 Task: Select the right option in the open positioning.
Action: Mouse moved to (7, 549)
Screenshot: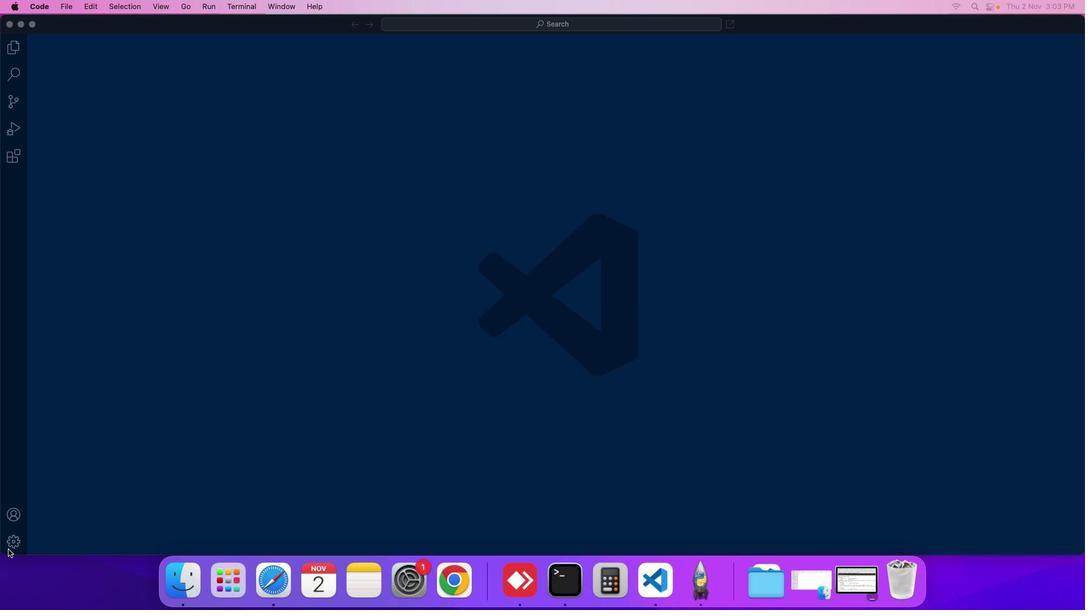 
Action: Mouse pressed left at (7, 549)
Screenshot: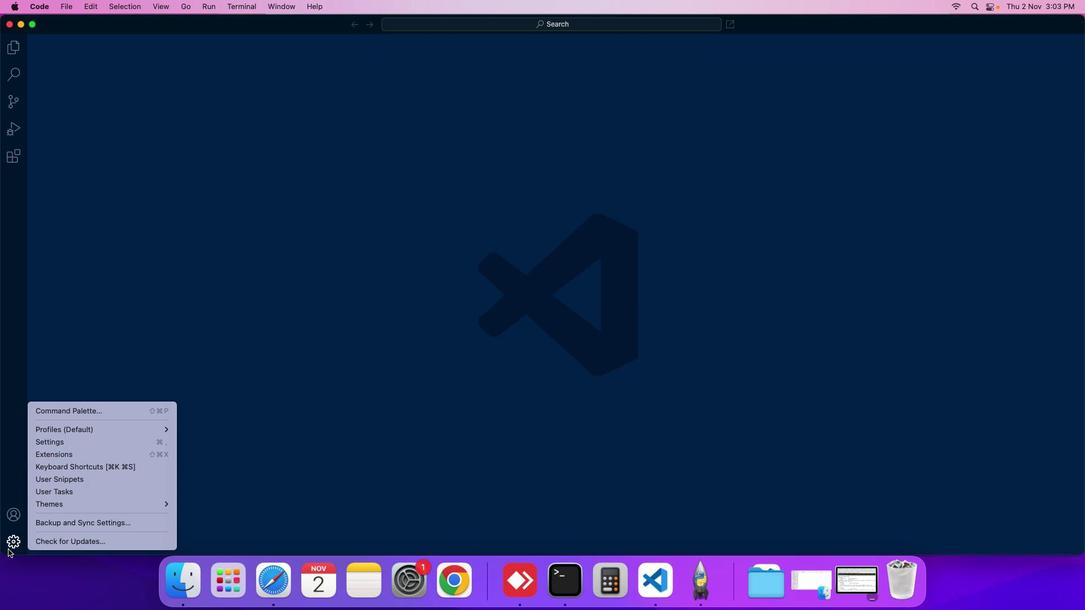 
Action: Mouse moved to (71, 442)
Screenshot: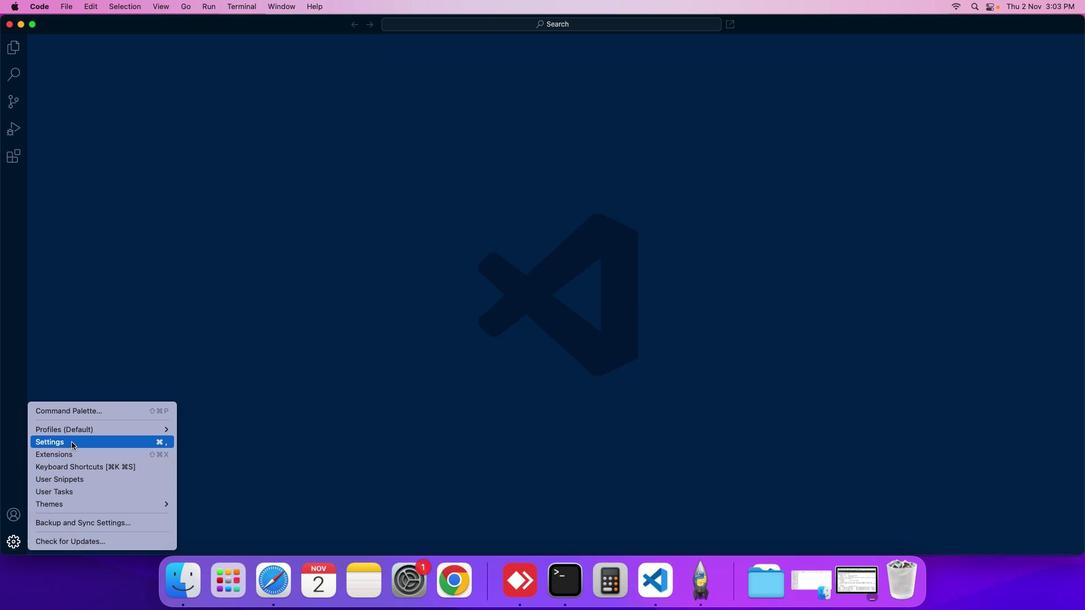 
Action: Mouse pressed left at (71, 442)
Screenshot: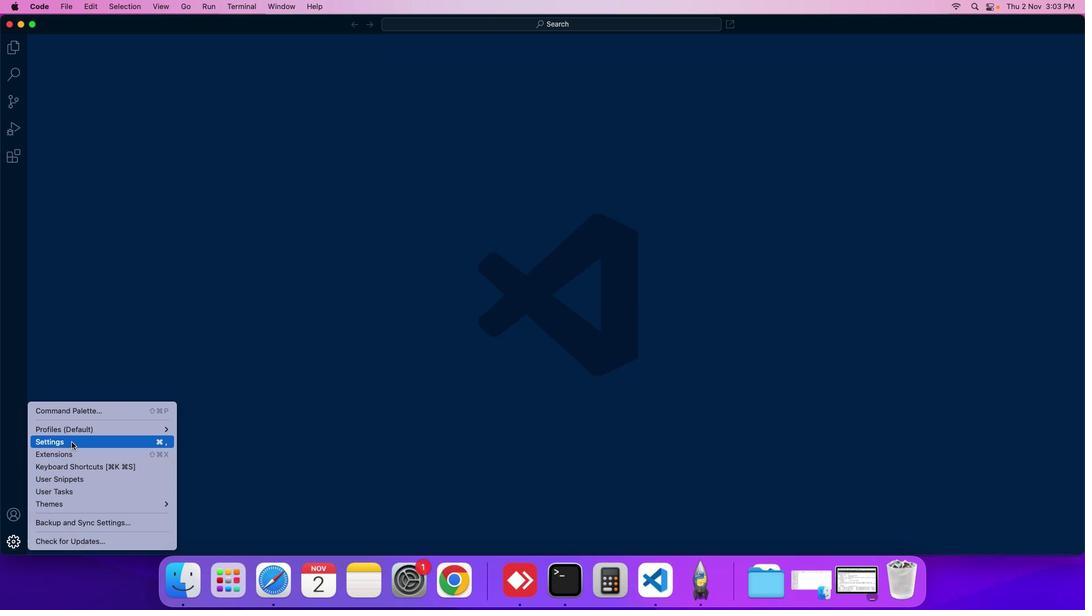 
Action: Mouse moved to (269, 140)
Screenshot: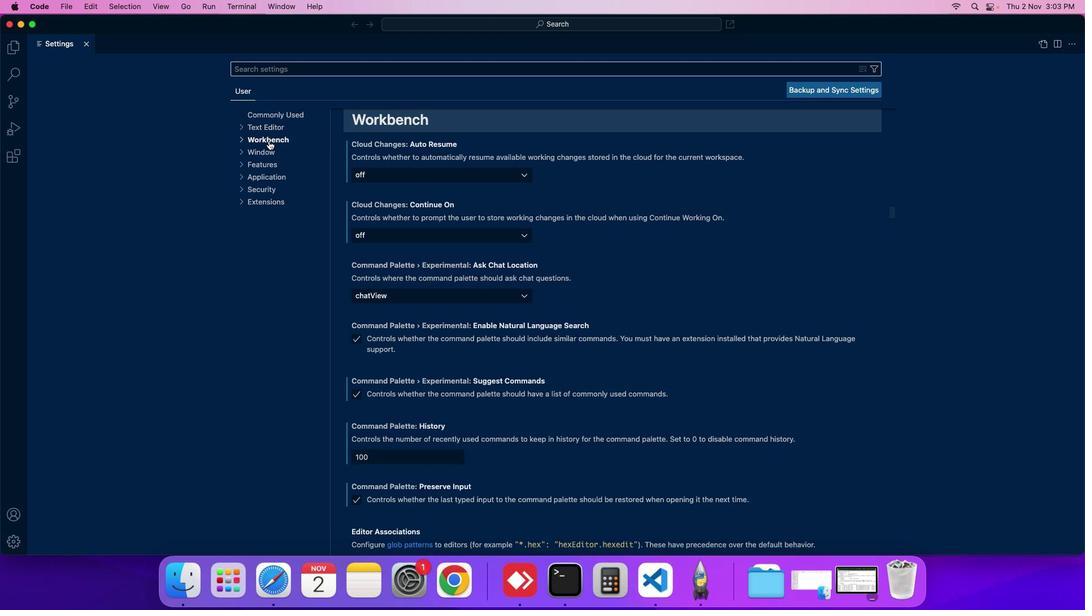 
Action: Mouse pressed left at (269, 140)
Screenshot: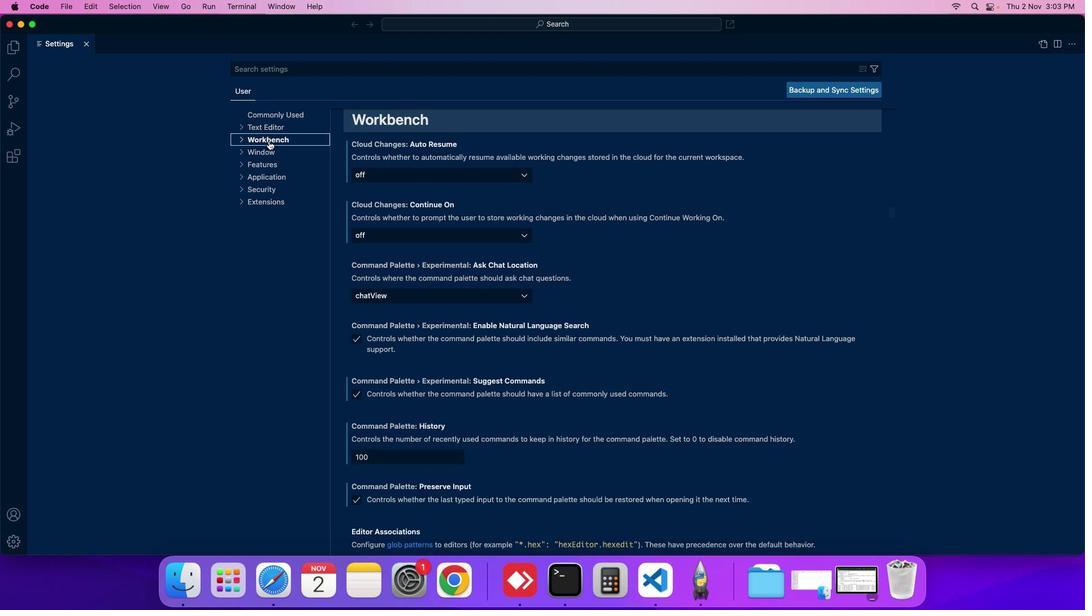 
Action: Mouse moved to (281, 179)
Screenshot: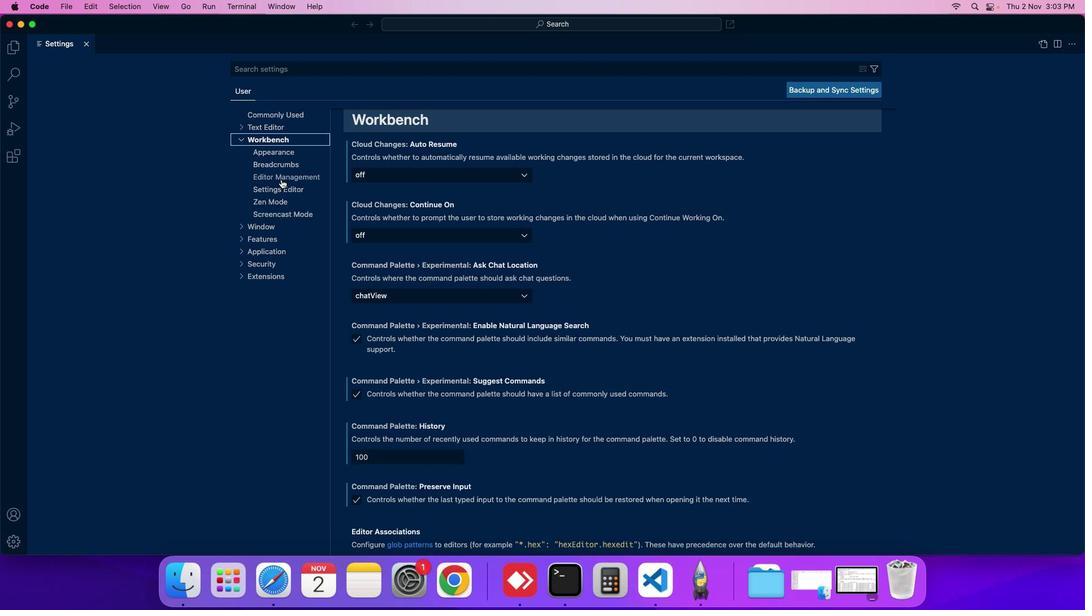 
Action: Mouse pressed left at (281, 179)
Screenshot: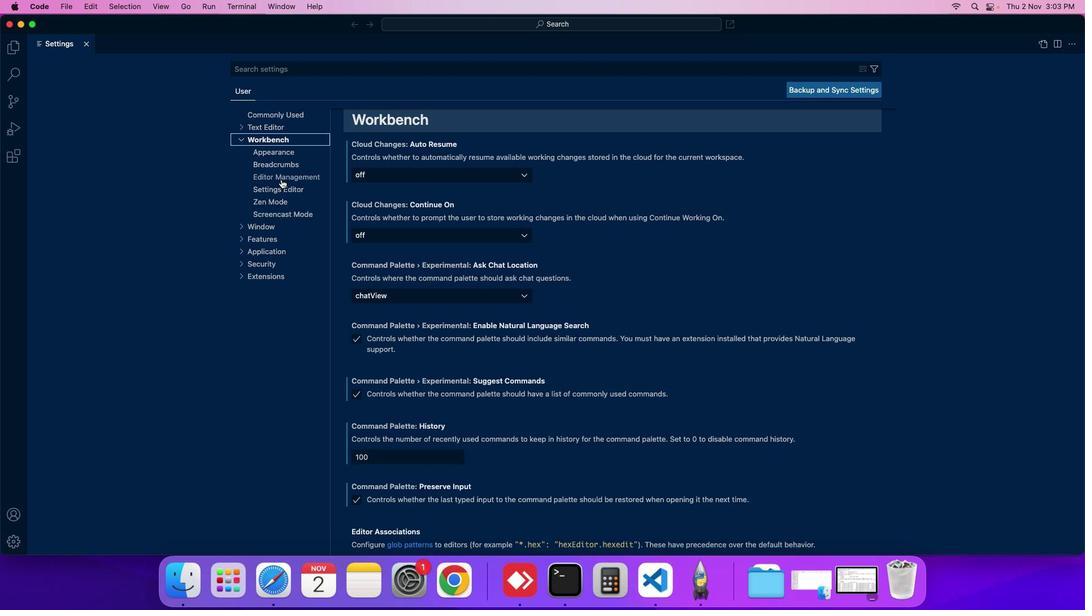 
Action: Mouse moved to (401, 345)
Screenshot: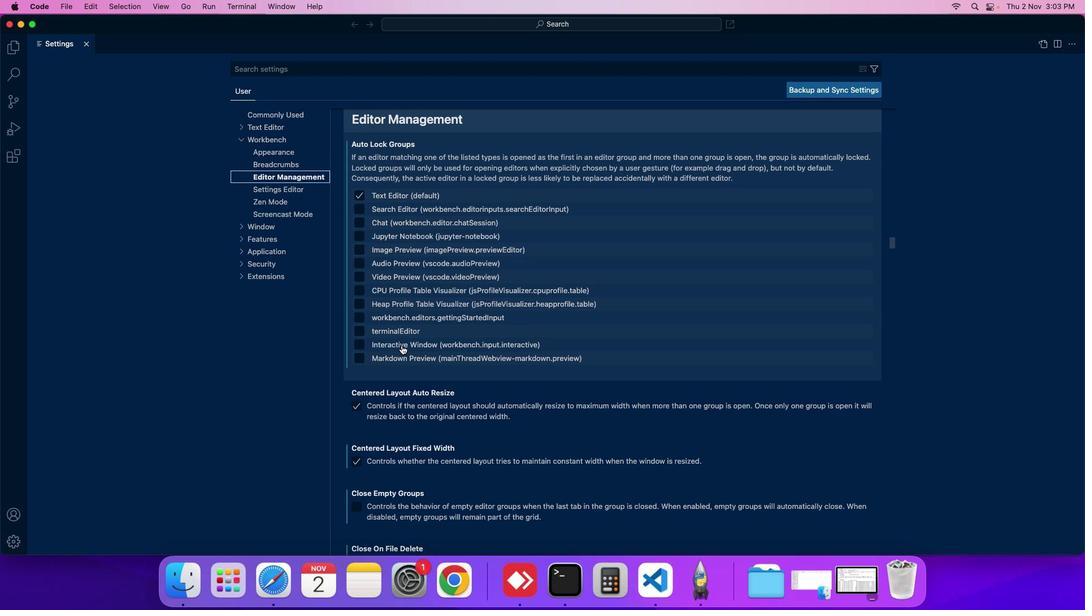 
Action: Mouse scrolled (401, 345) with delta (0, 0)
Screenshot: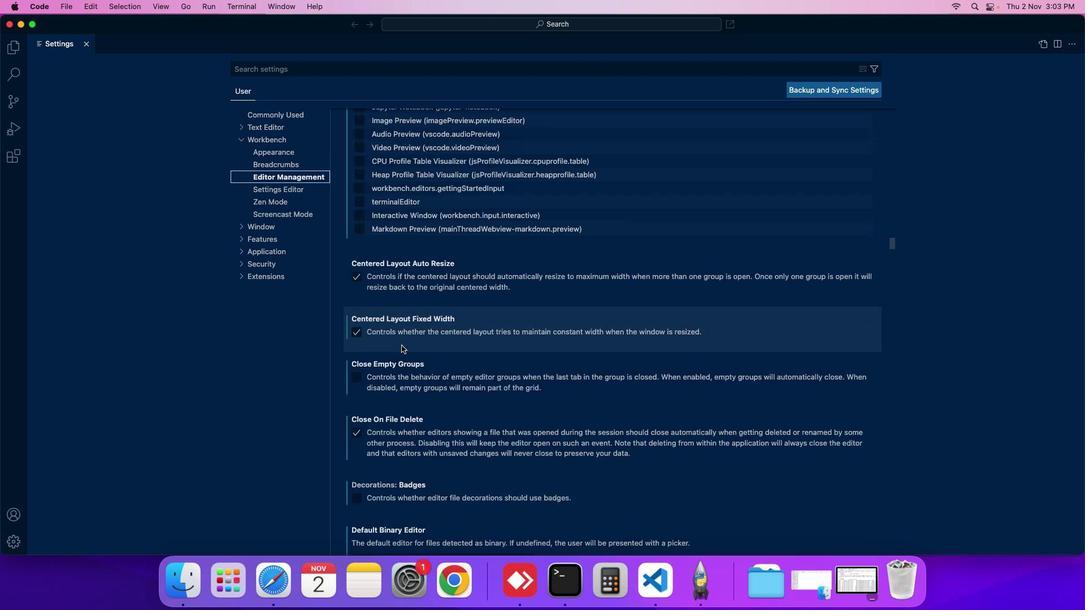 
Action: Mouse scrolled (401, 345) with delta (0, 0)
Screenshot: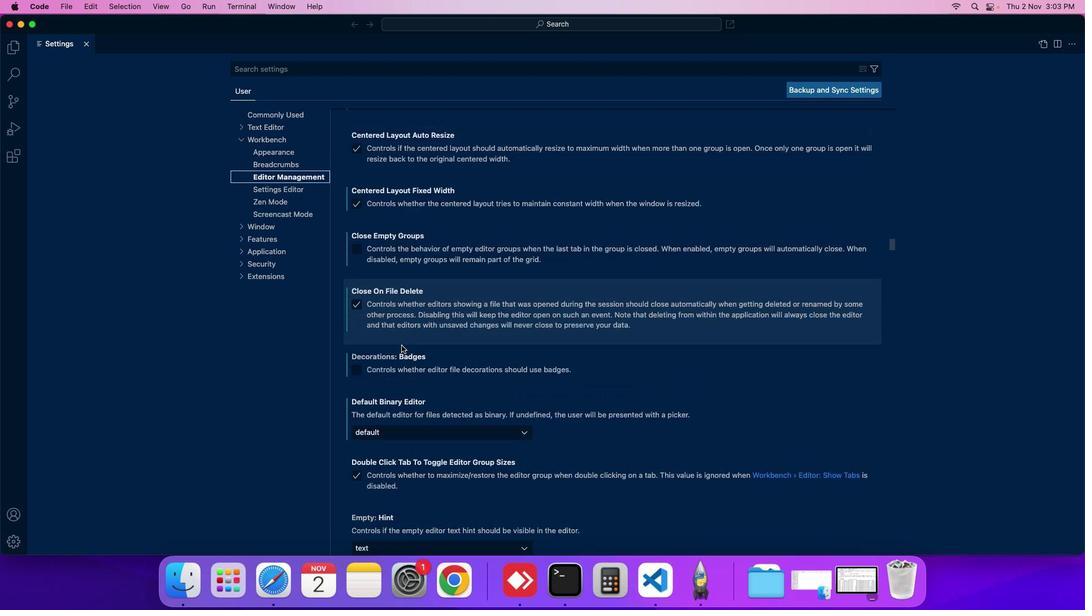 
Action: Mouse moved to (401, 346)
Screenshot: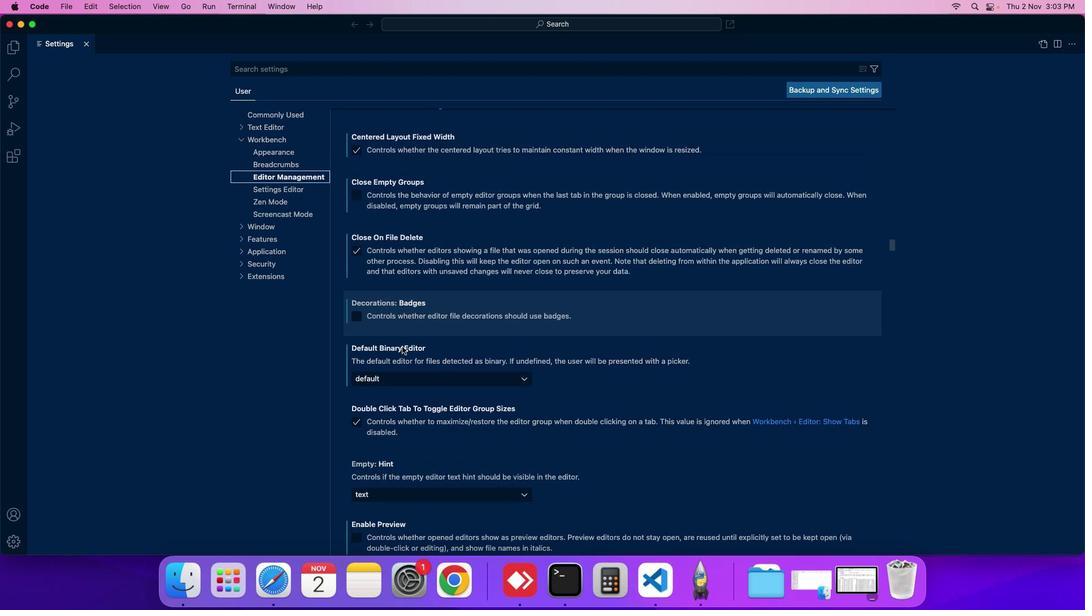 
Action: Mouse scrolled (401, 346) with delta (0, 0)
Screenshot: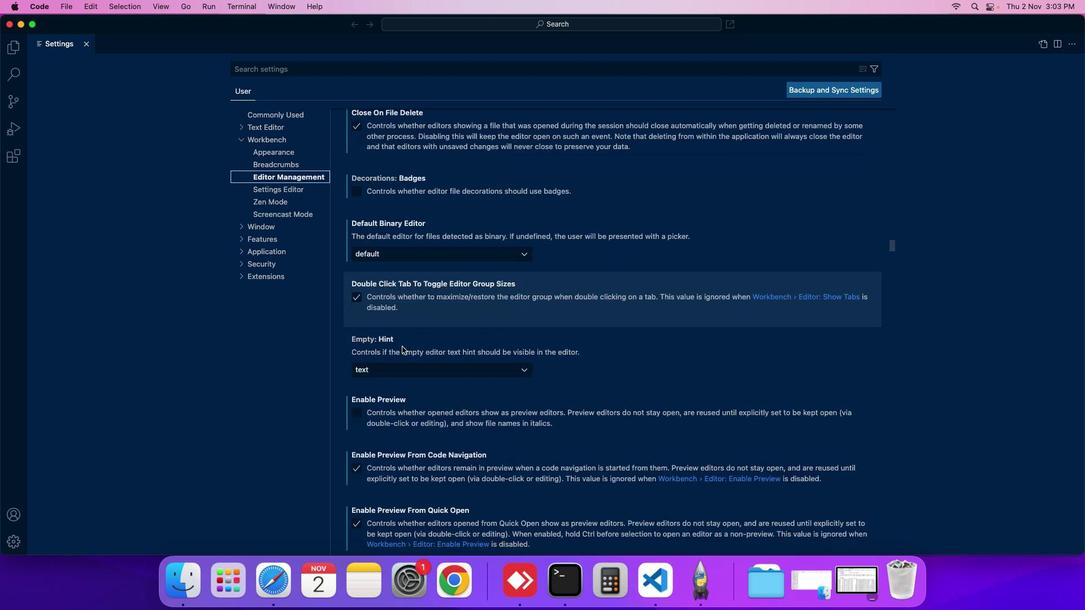 
Action: Mouse scrolled (401, 346) with delta (0, 0)
Screenshot: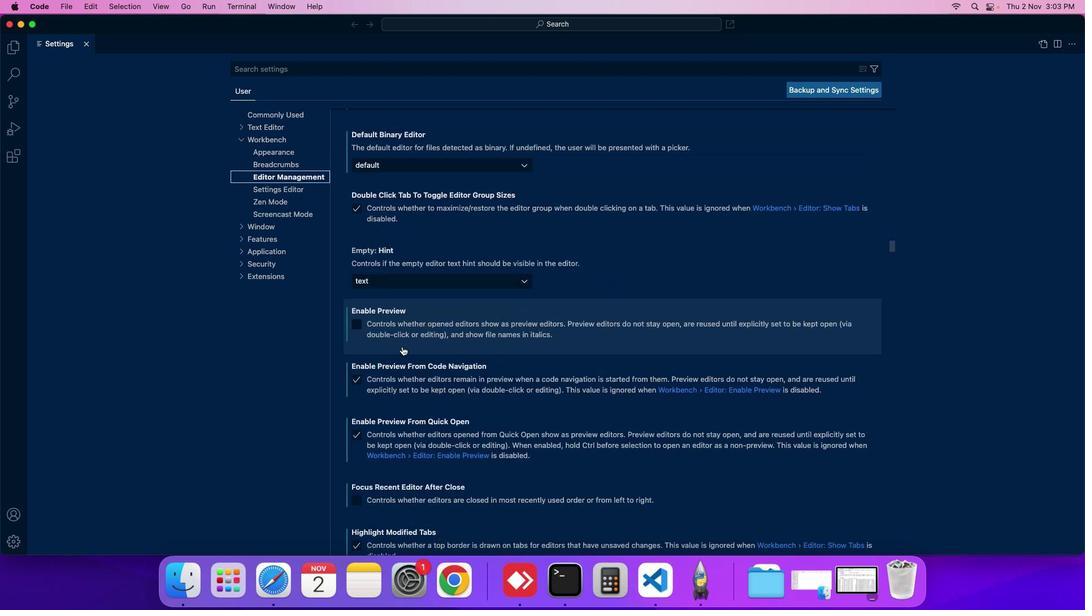 
Action: Mouse scrolled (401, 346) with delta (0, 0)
Screenshot: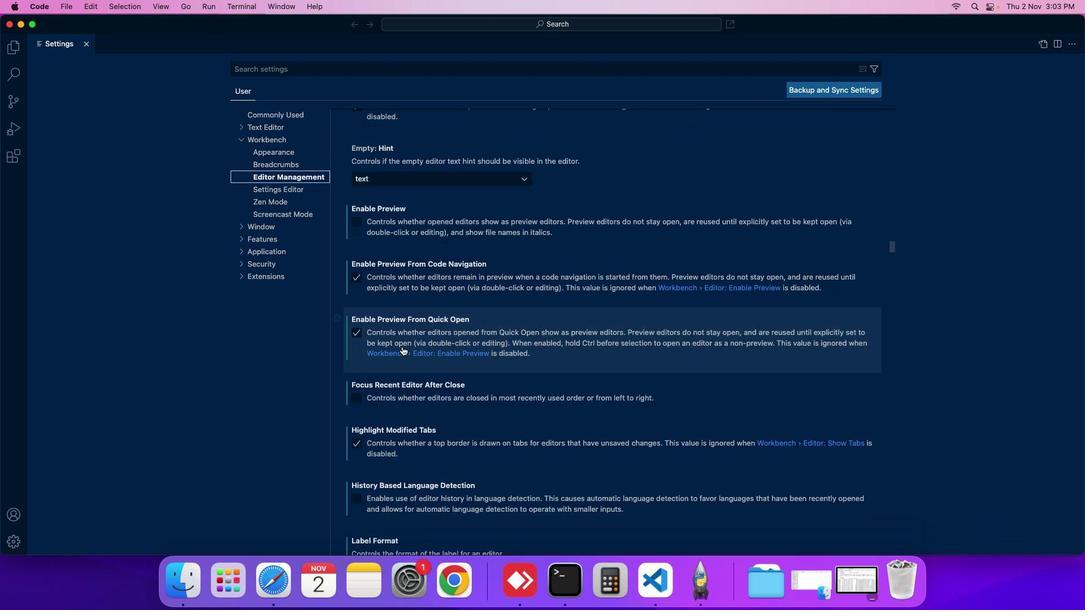 
Action: Mouse scrolled (401, 346) with delta (0, 0)
Screenshot: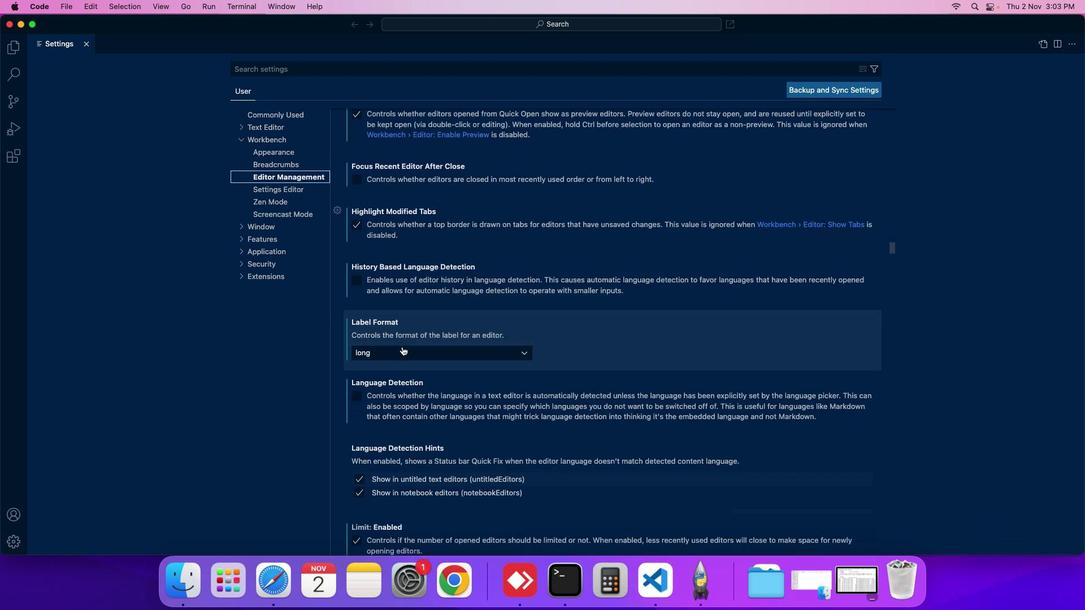 
Action: Mouse scrolled (401, 346) with delta (0, 0)
Screenshot: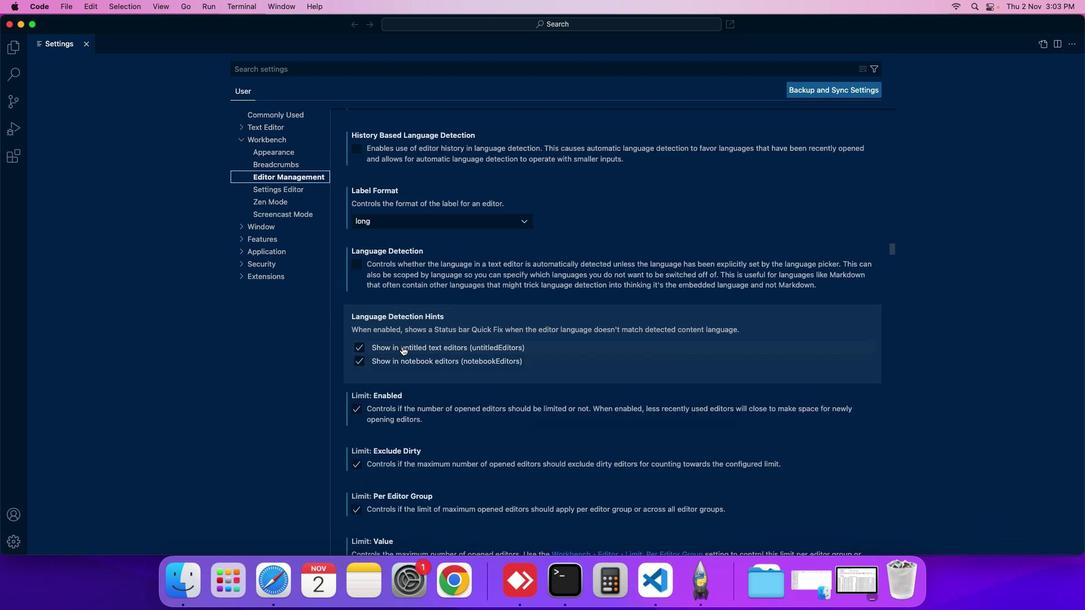 
Action: Mouse scrolled (401, 346) with delta (0, 0)
Screenshot: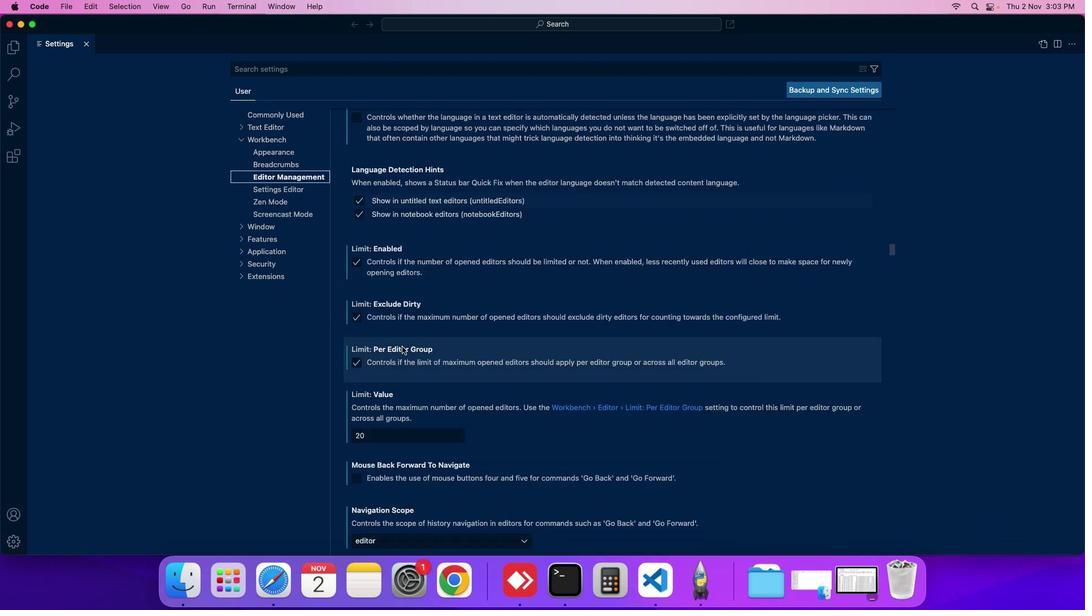 
Action: Mouse scrolled (401, 346) with delta (0, 0)
Screenshot: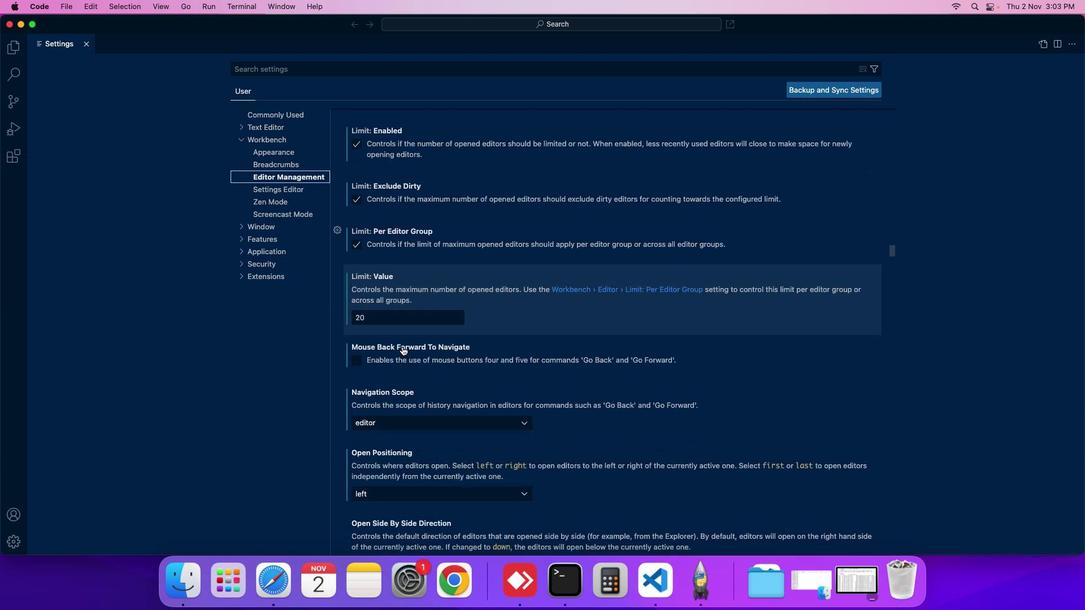 
Action: Mouse scrolled (401, 346) with delta (0, 0)
Screenshot: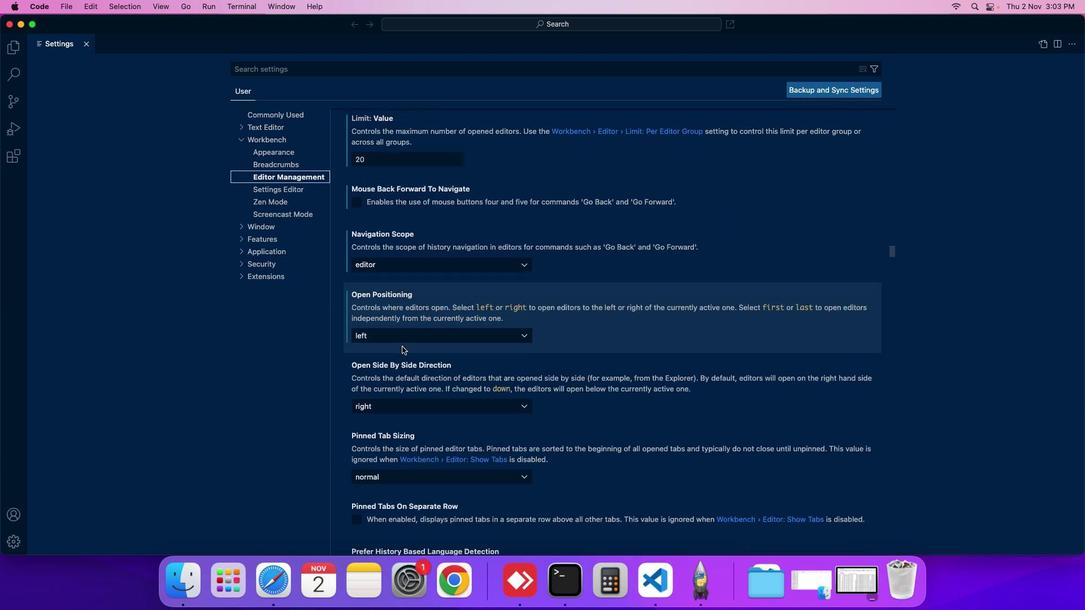 
Action: Mouse moved to (382, 330)
Screenshot: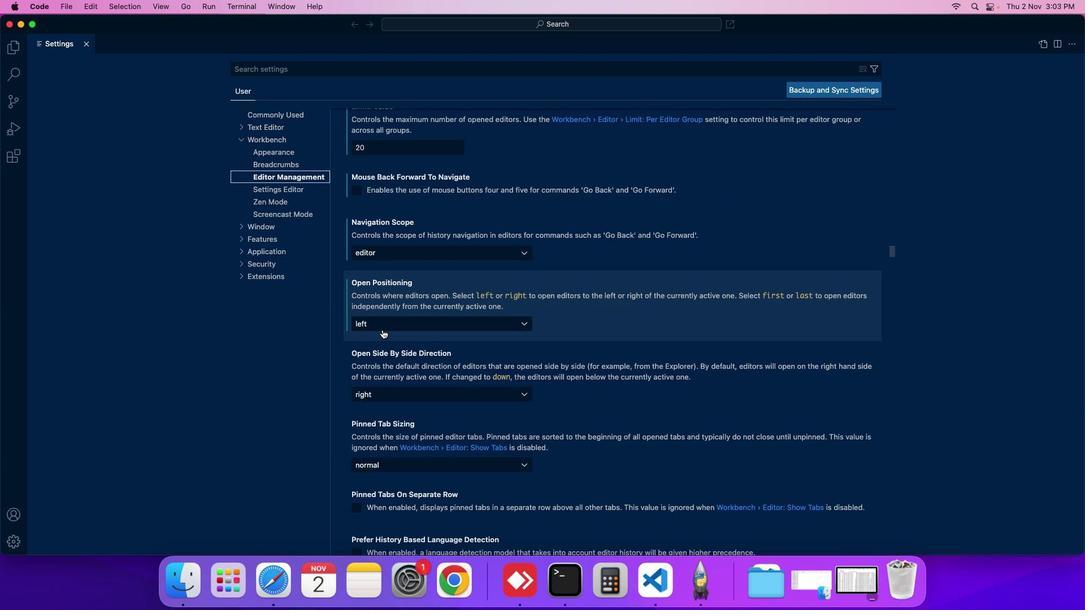 
Action: Mouse pressed left at (382, 330)
Screenshot: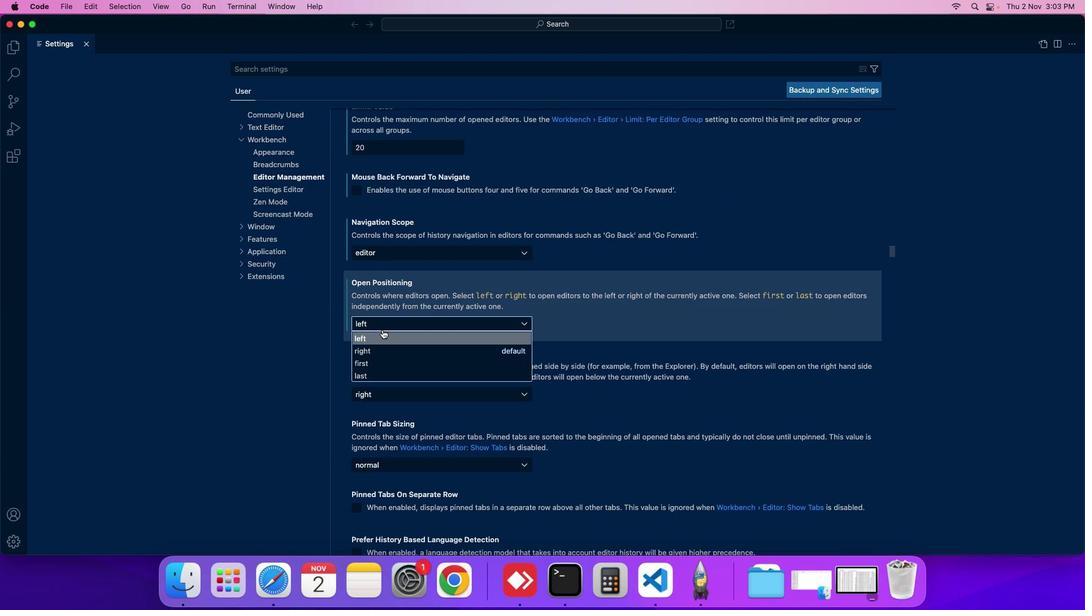 
Action: Mouse moved to (386, 345)
Screenshot: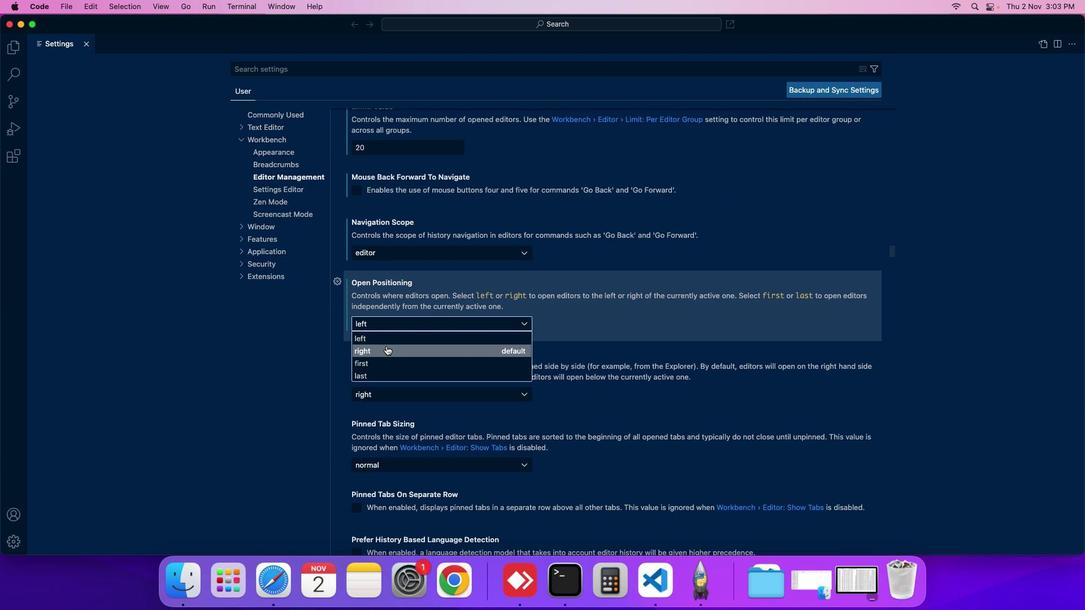 
Action: Mouse pressed left at (386, 345)
Screenshot: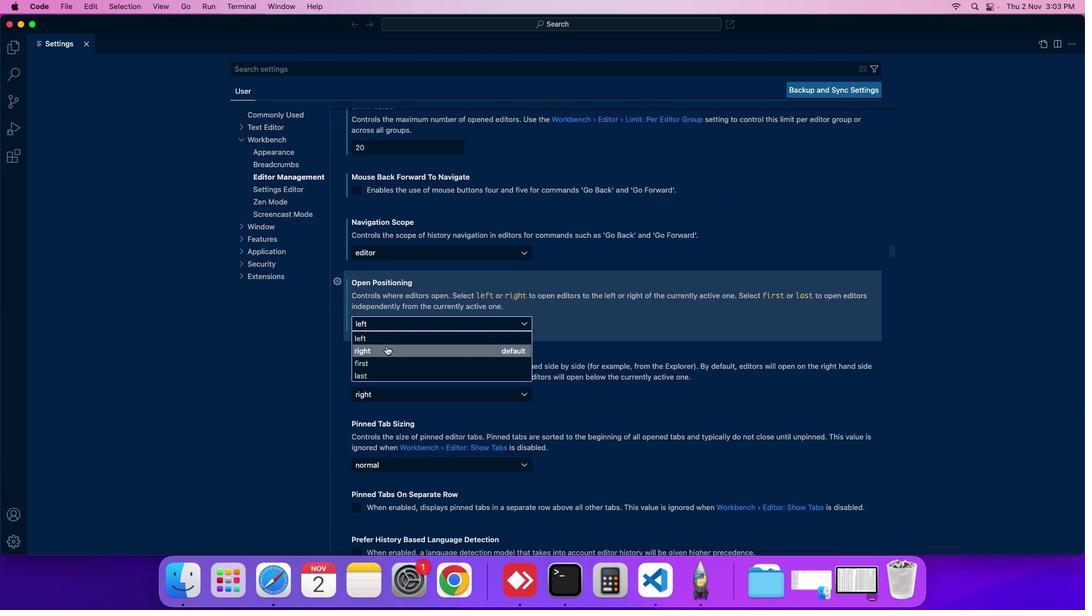 
